 Task: Add Vicolo Beyond Italian Sausage & Roasted Mushrooms Pizza to the cart.
Action: Mouse moved to (27, 157)
Screenshot: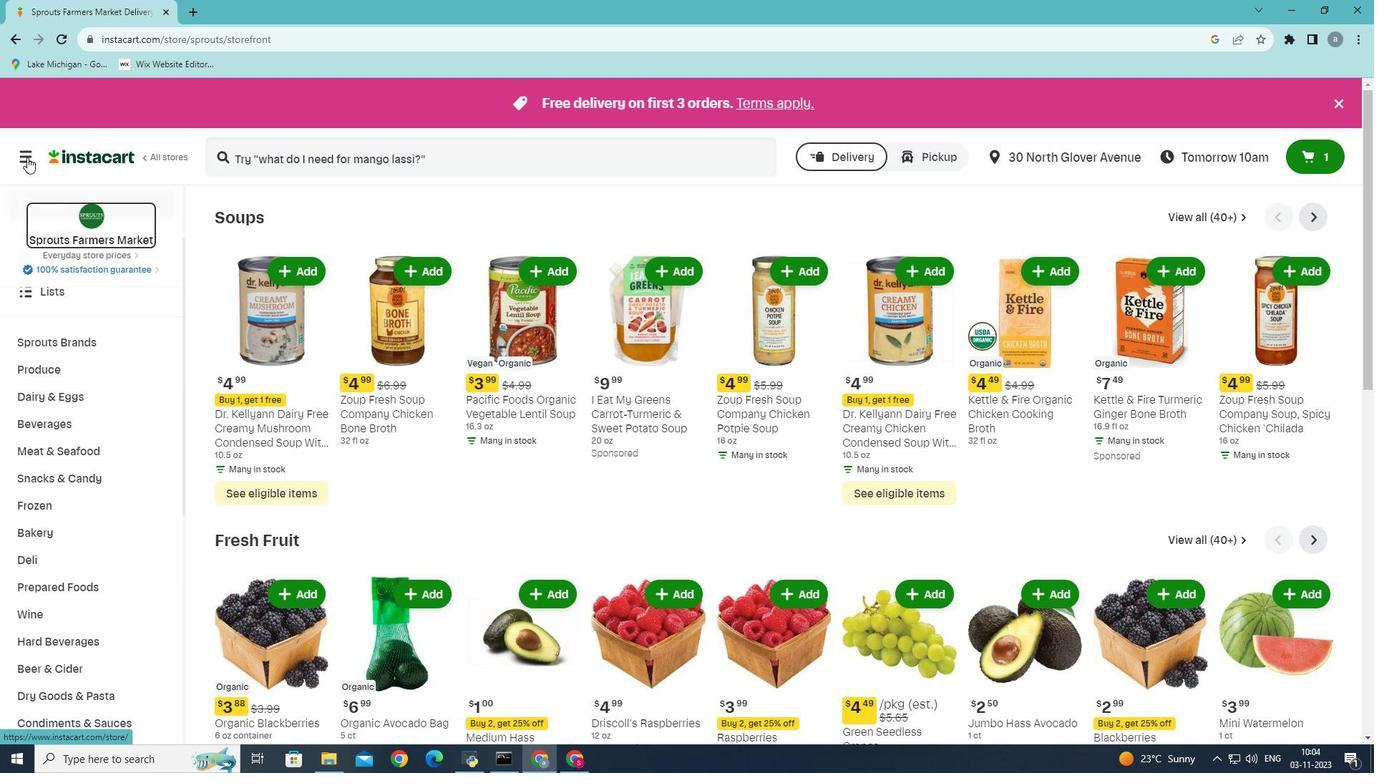 
Action: Mouse pressed left at (27, 157)
Screenshot: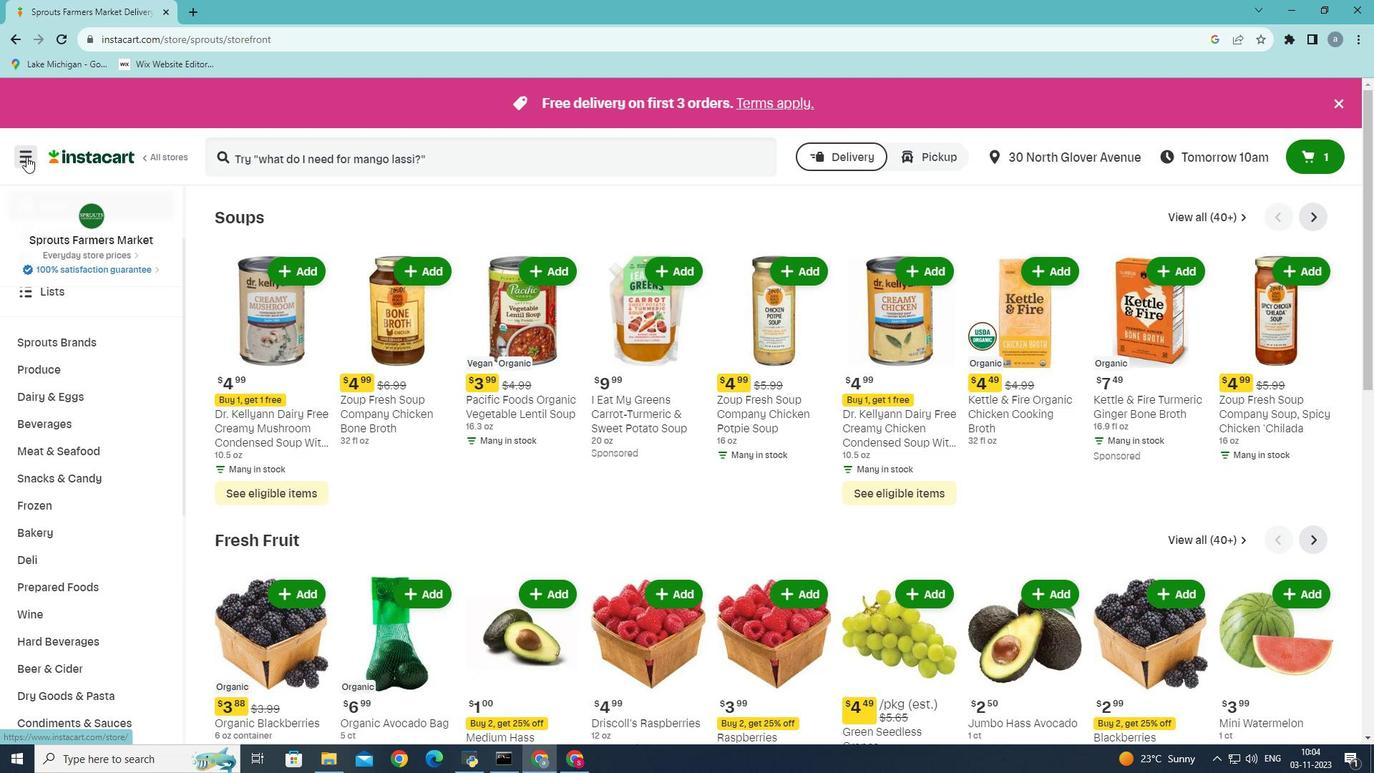 
Action: Mouse moved to (40, 400)
Screenshot: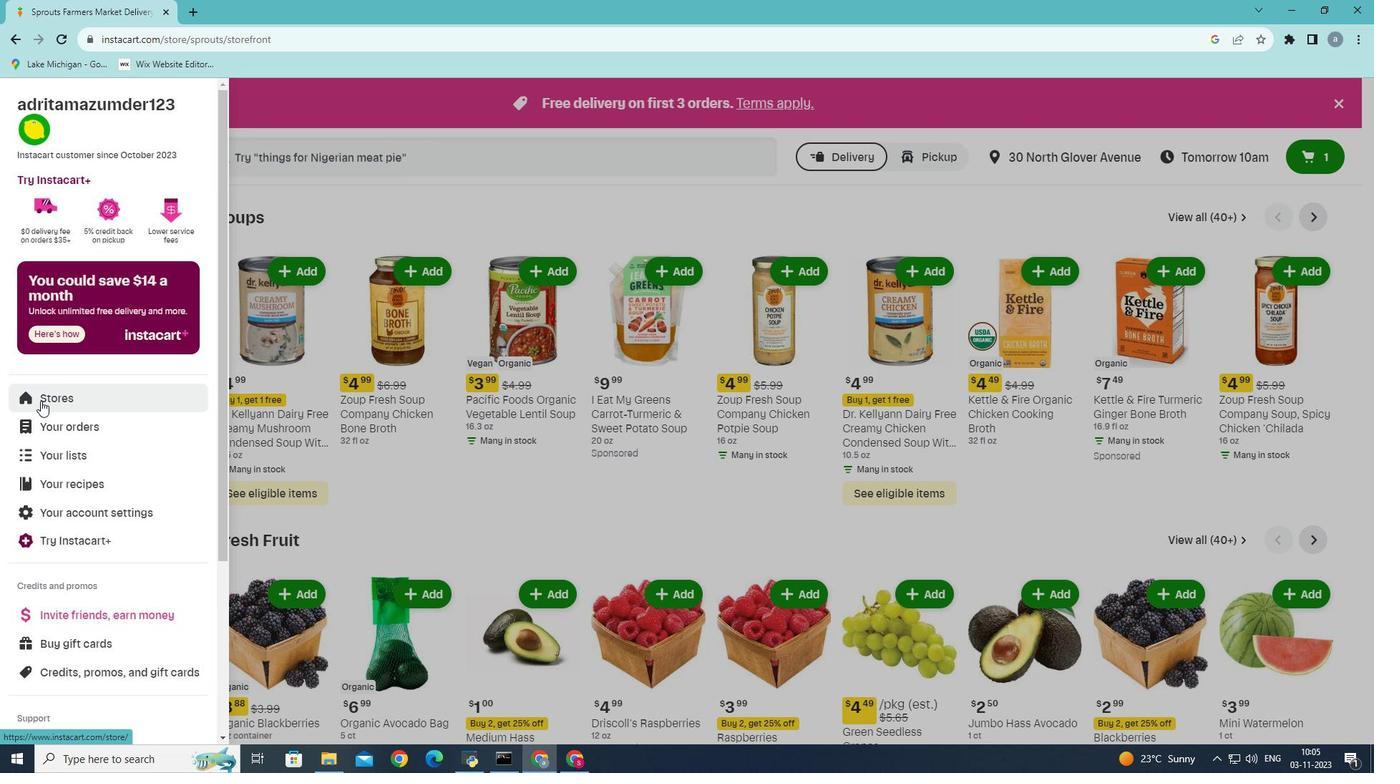 
Action: Mouse pressed left at (40, 400)
Screenshot: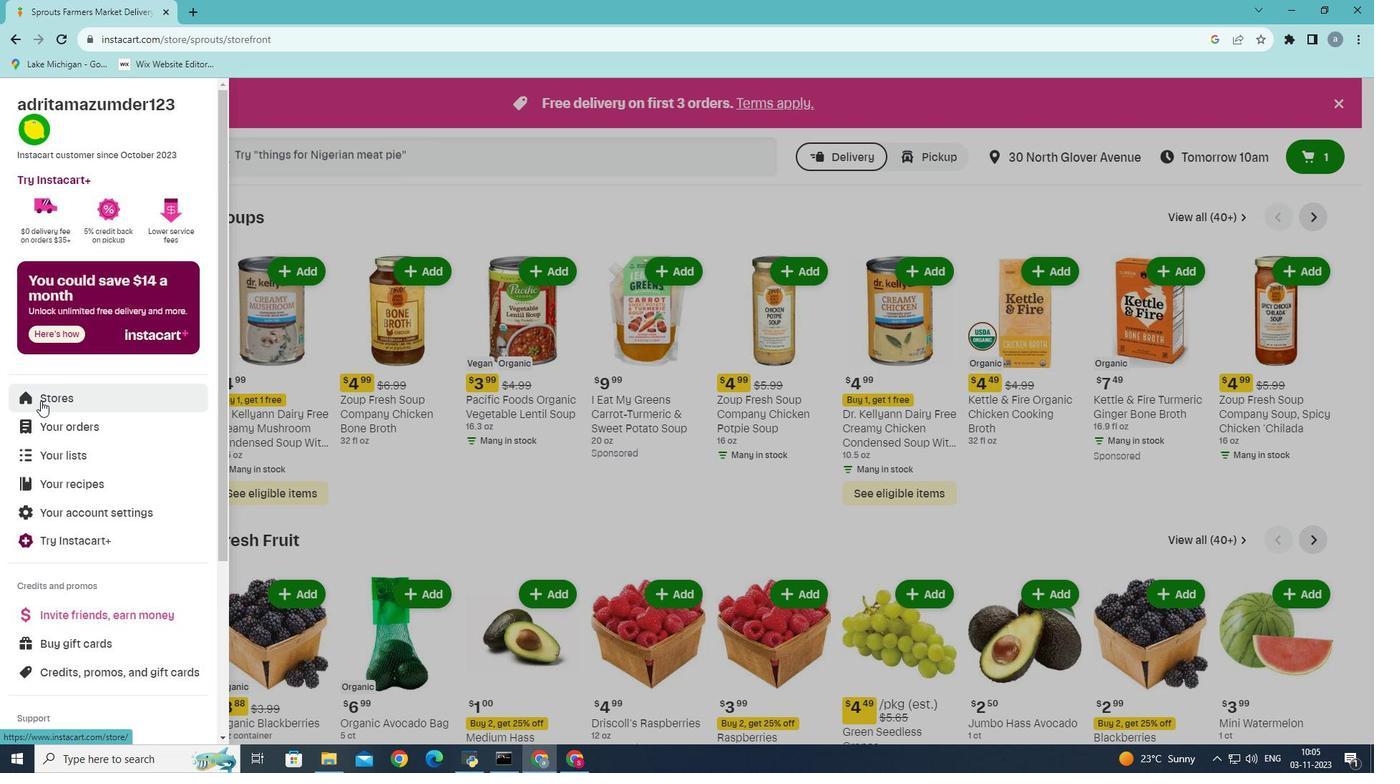 
Action: Mouse moved to (325, 148)
Screenshot: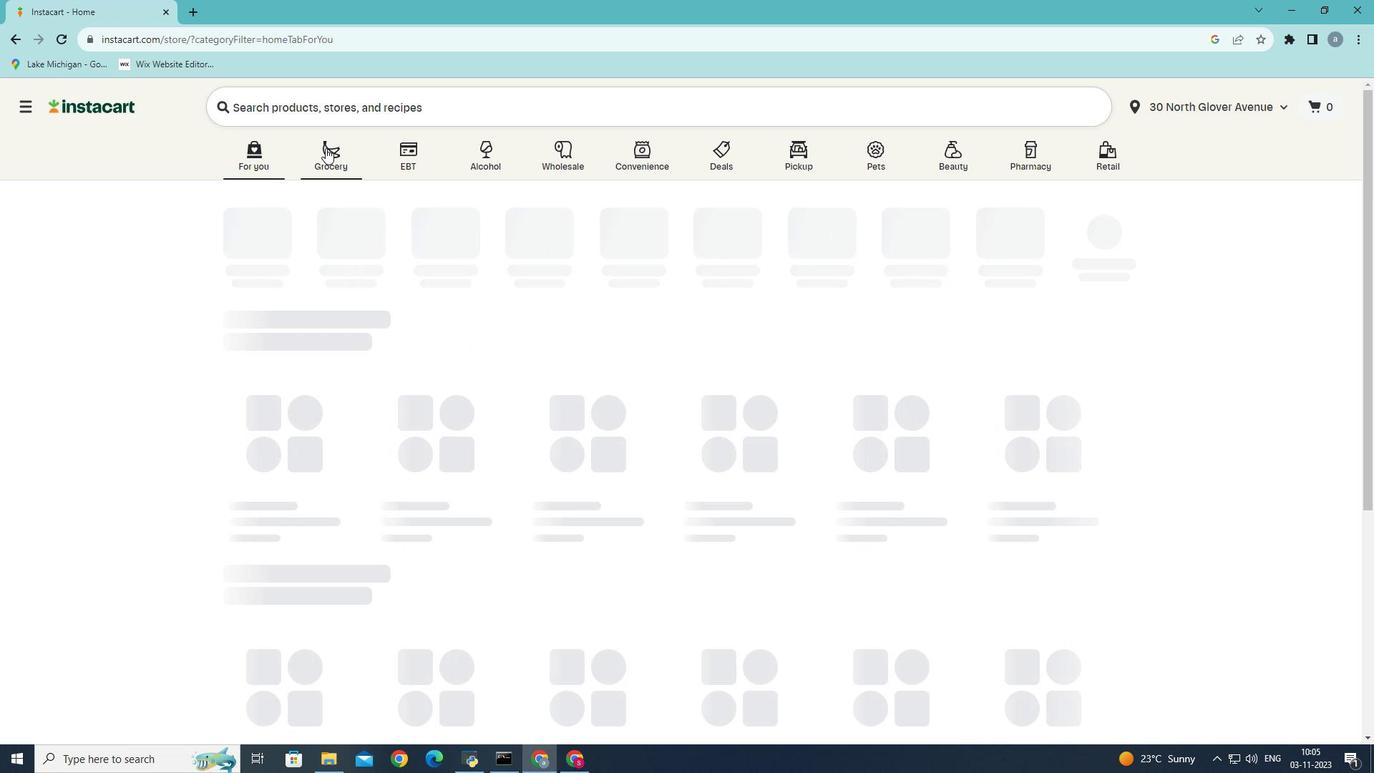 
Action: Mouse pressed left at (325, 148)
Screenshot: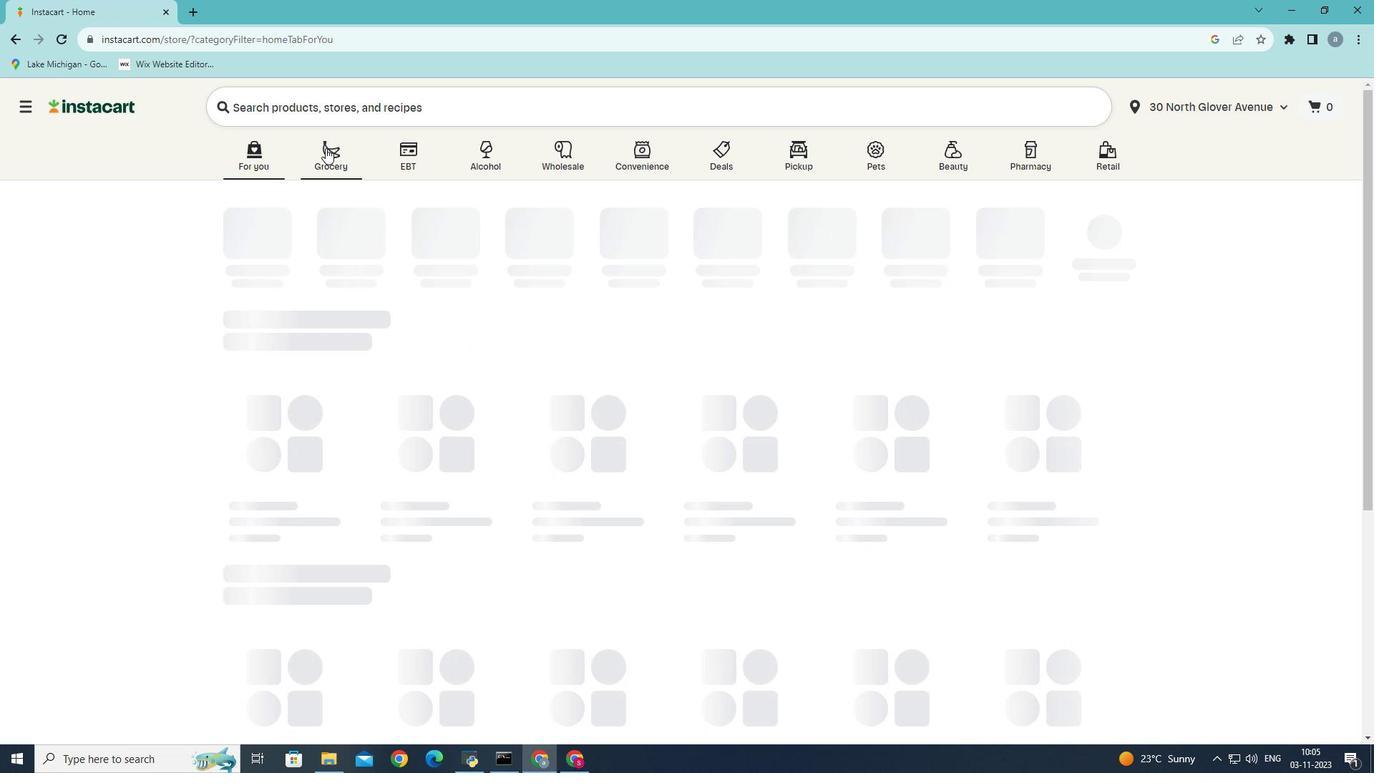 
Action: Mouse moved to (287, 412)
Screenshot: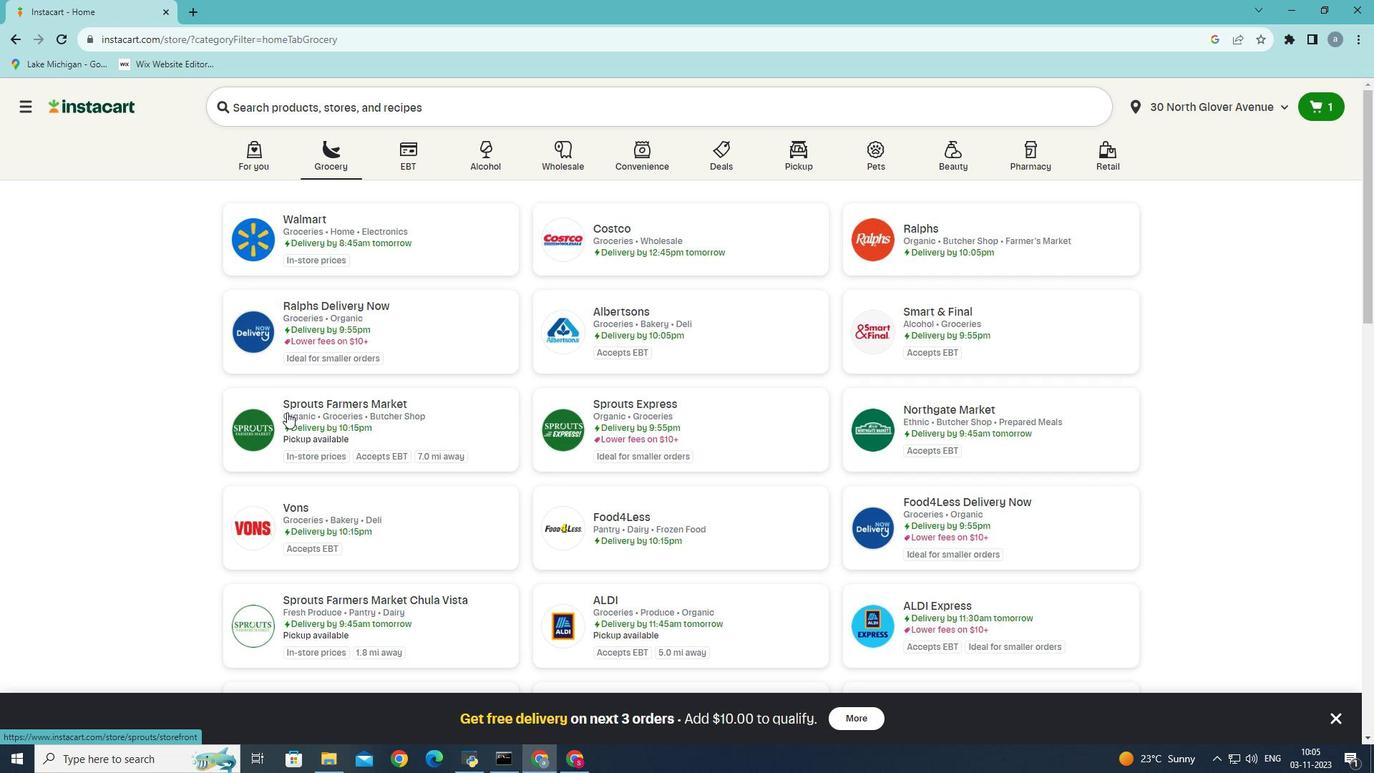 
Action: Mouse pressed left at (287, 412)
Screenshot: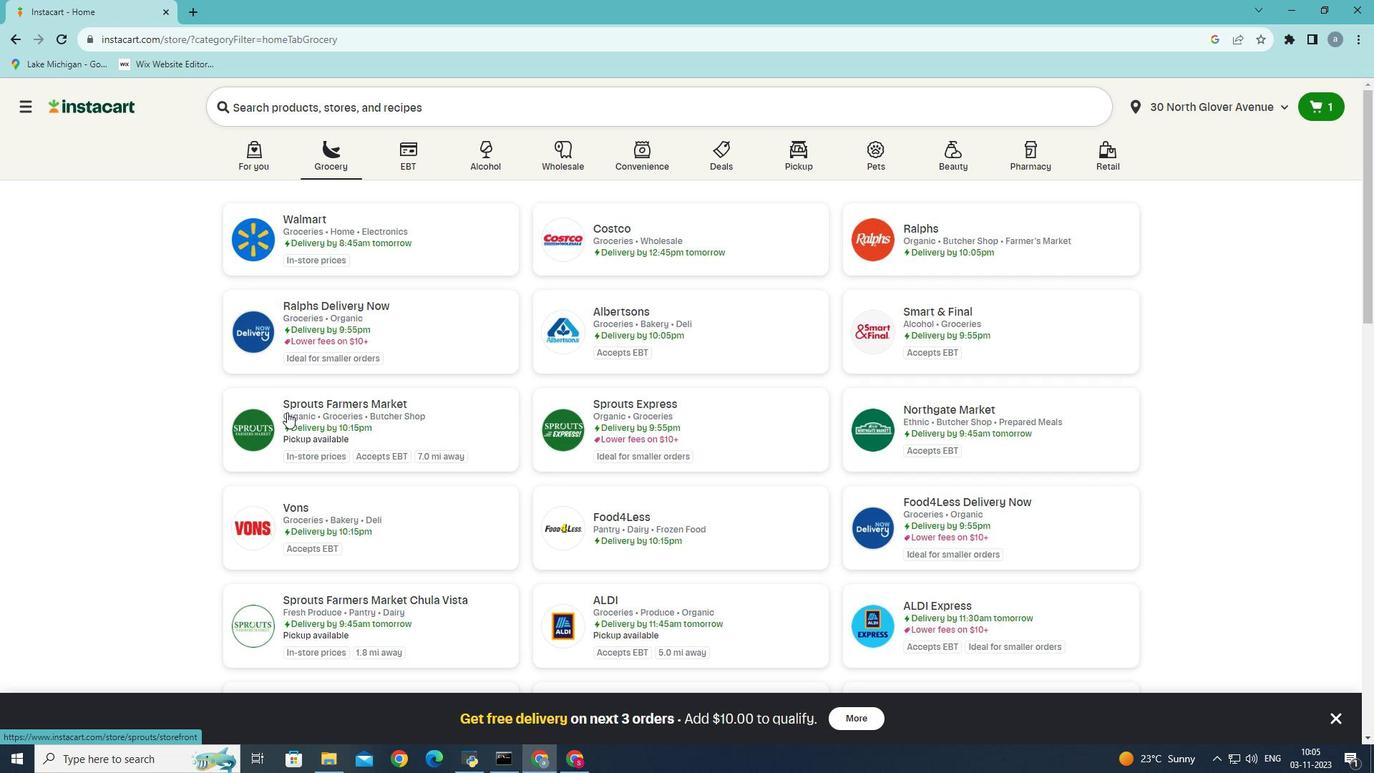 
Action: Mouse moved to (51, 662)
Screenshot: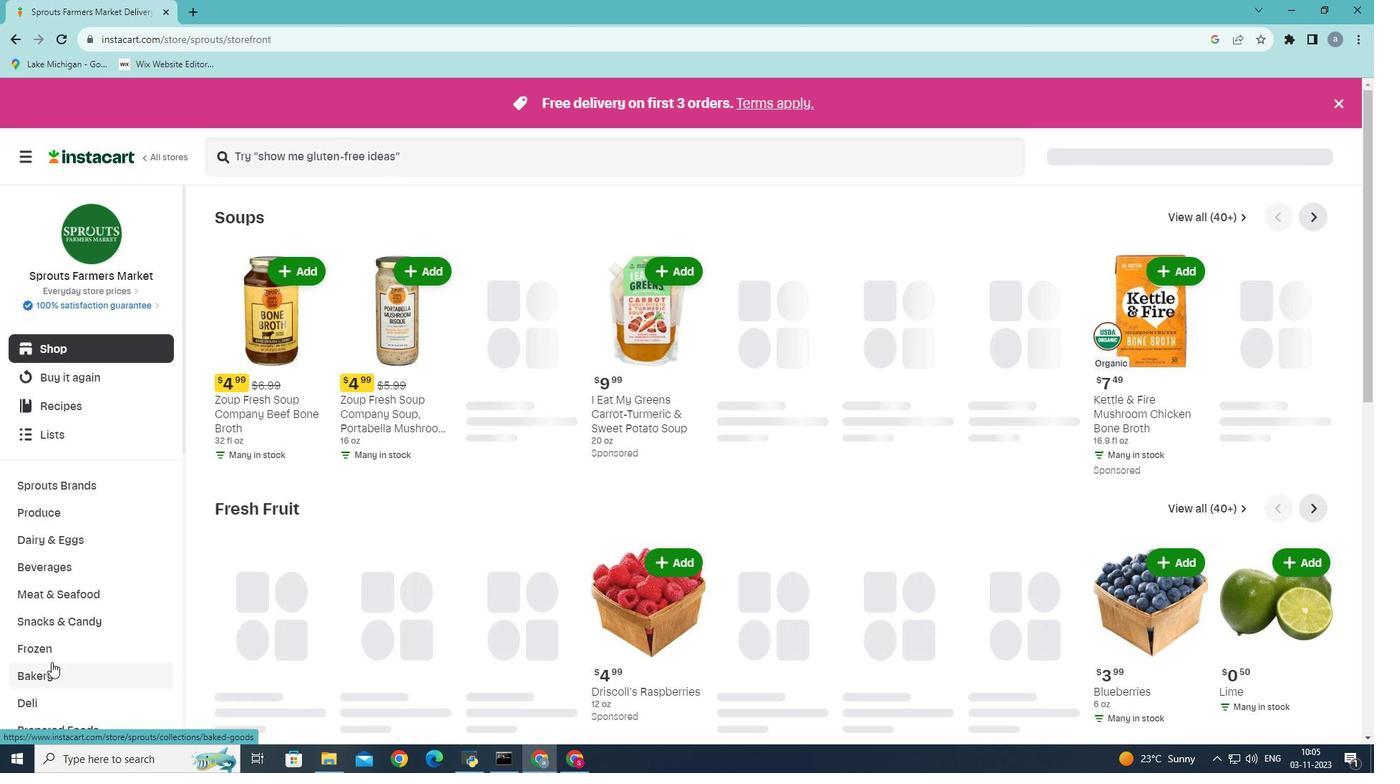
Action: Mouse scrolled (51, 661) with delta (0, 0)
Screenshot: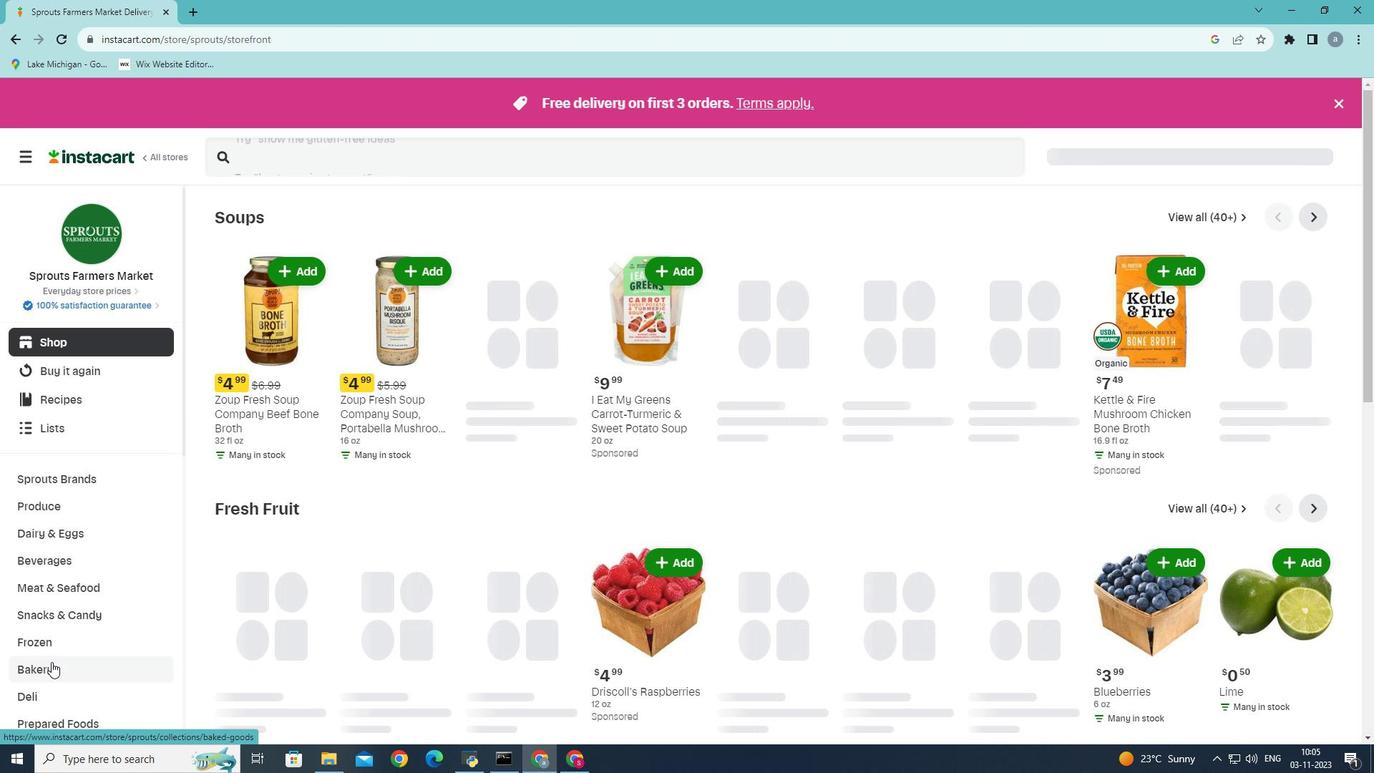 
Action: Mouse moved to (51, 662)
Screenshot: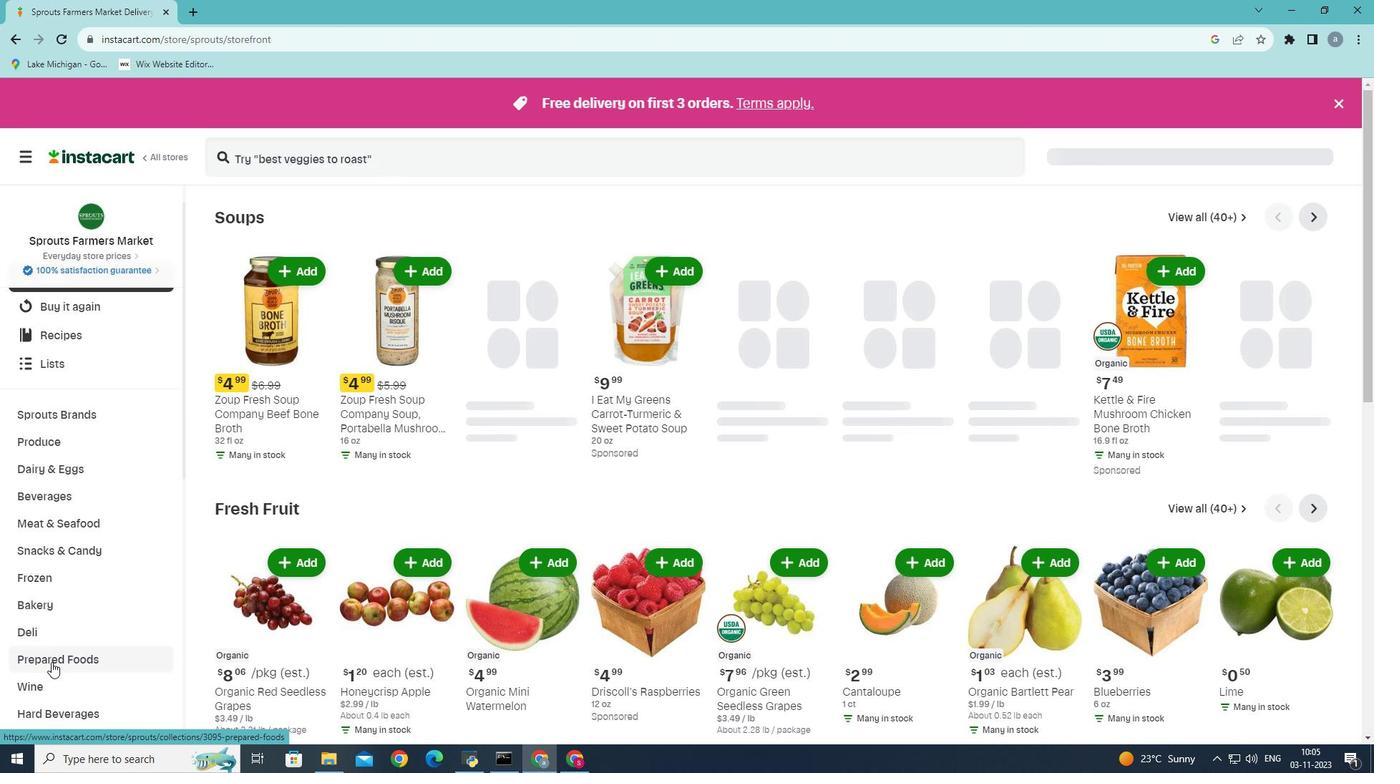 
Action: Mouse pressed left at (51, 662)
Screenshot: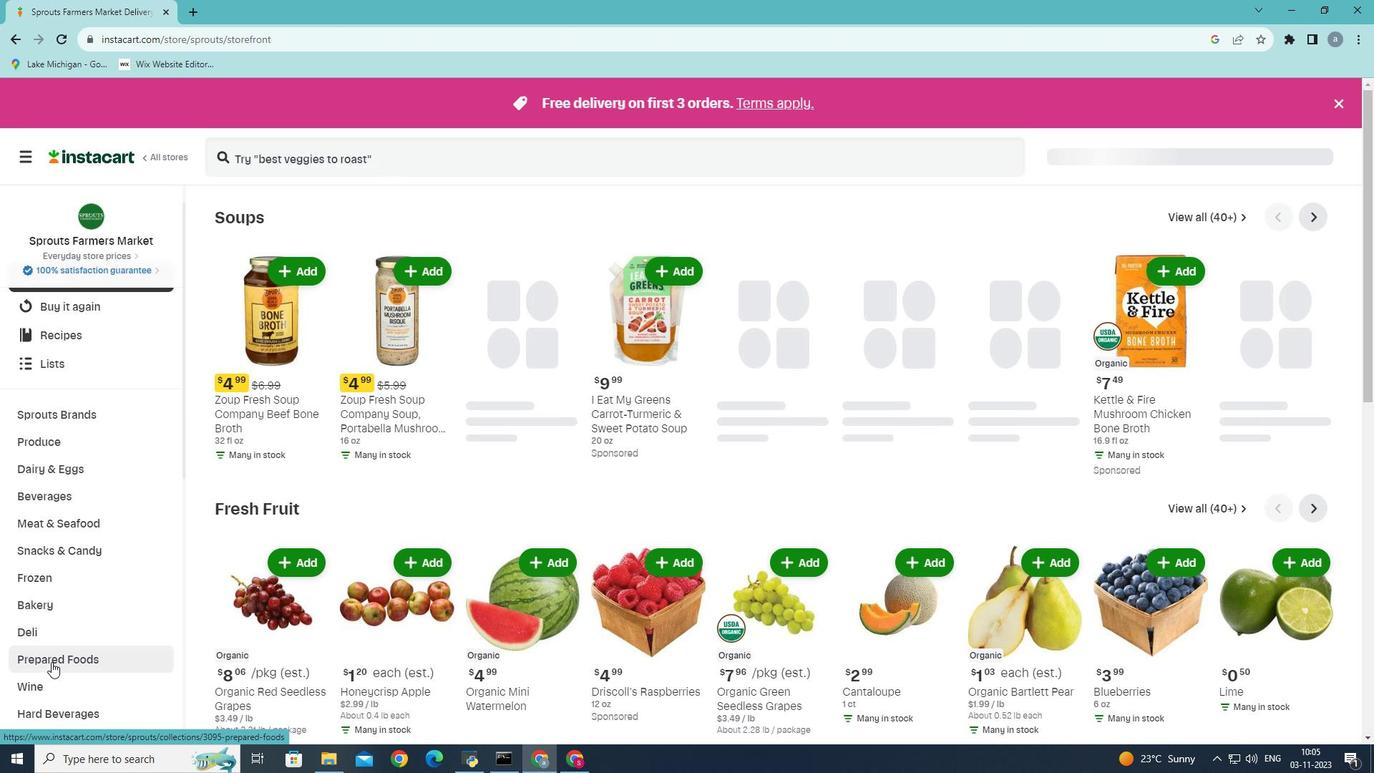 
Action: Mouse moved to (524, 252)
Screenshot: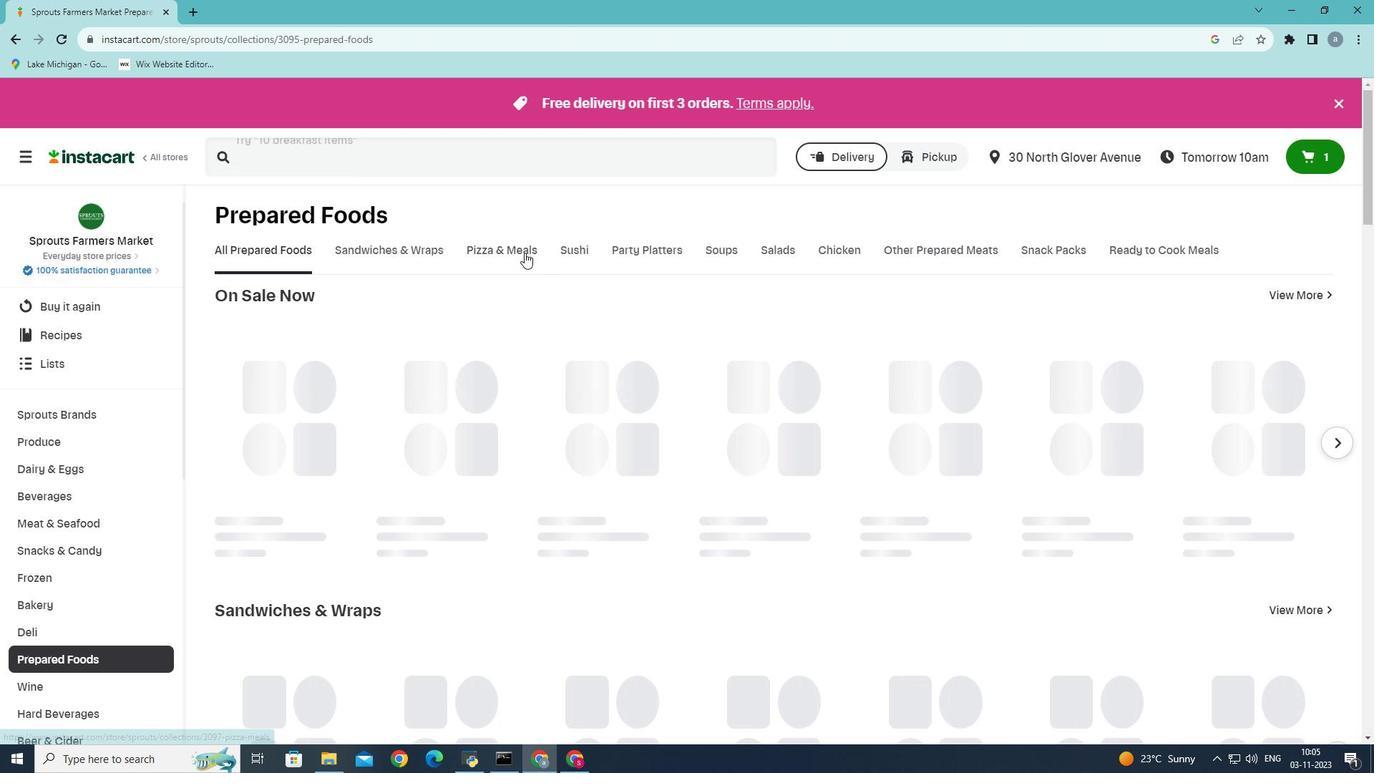 
Action: Mouse pressed left at (524, 252)
Screenshot: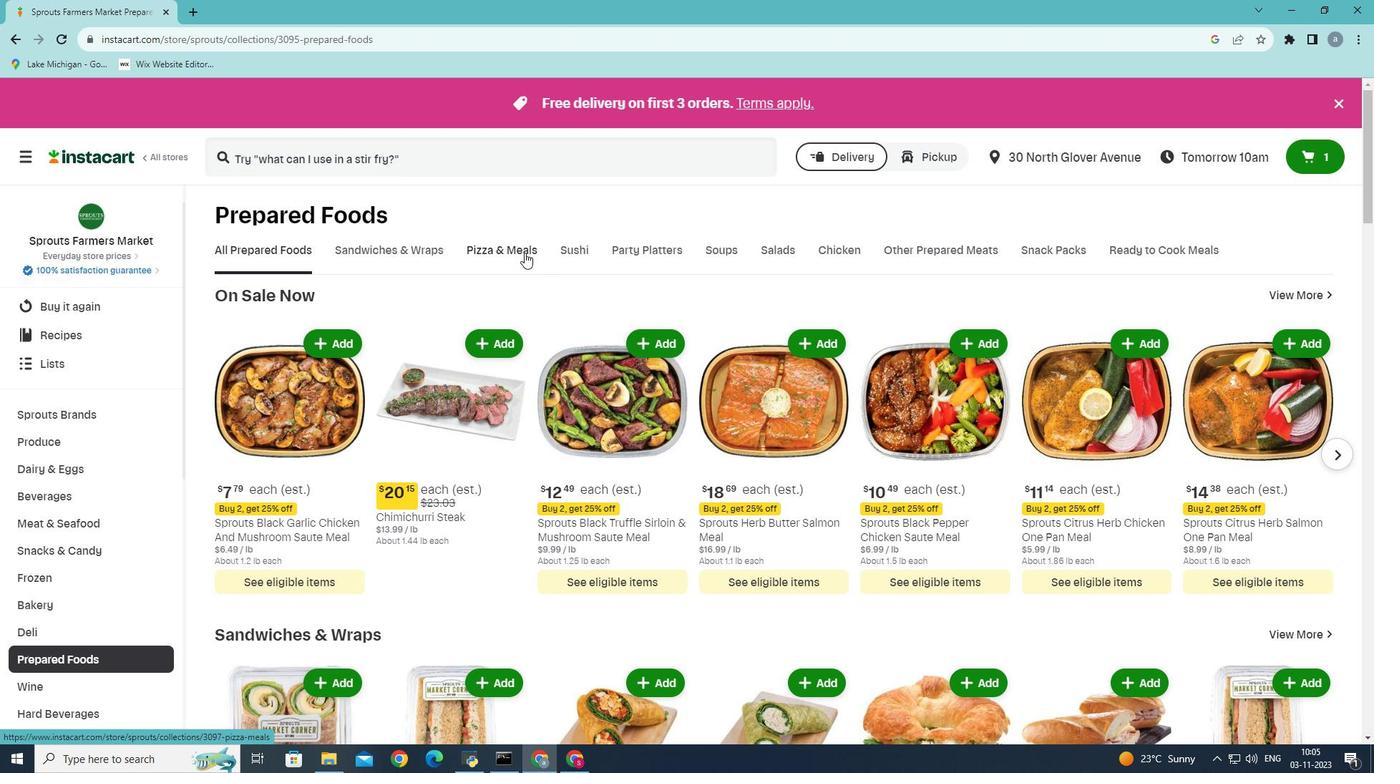 
Action: Mouse moved to (296, 310)
Screenshot: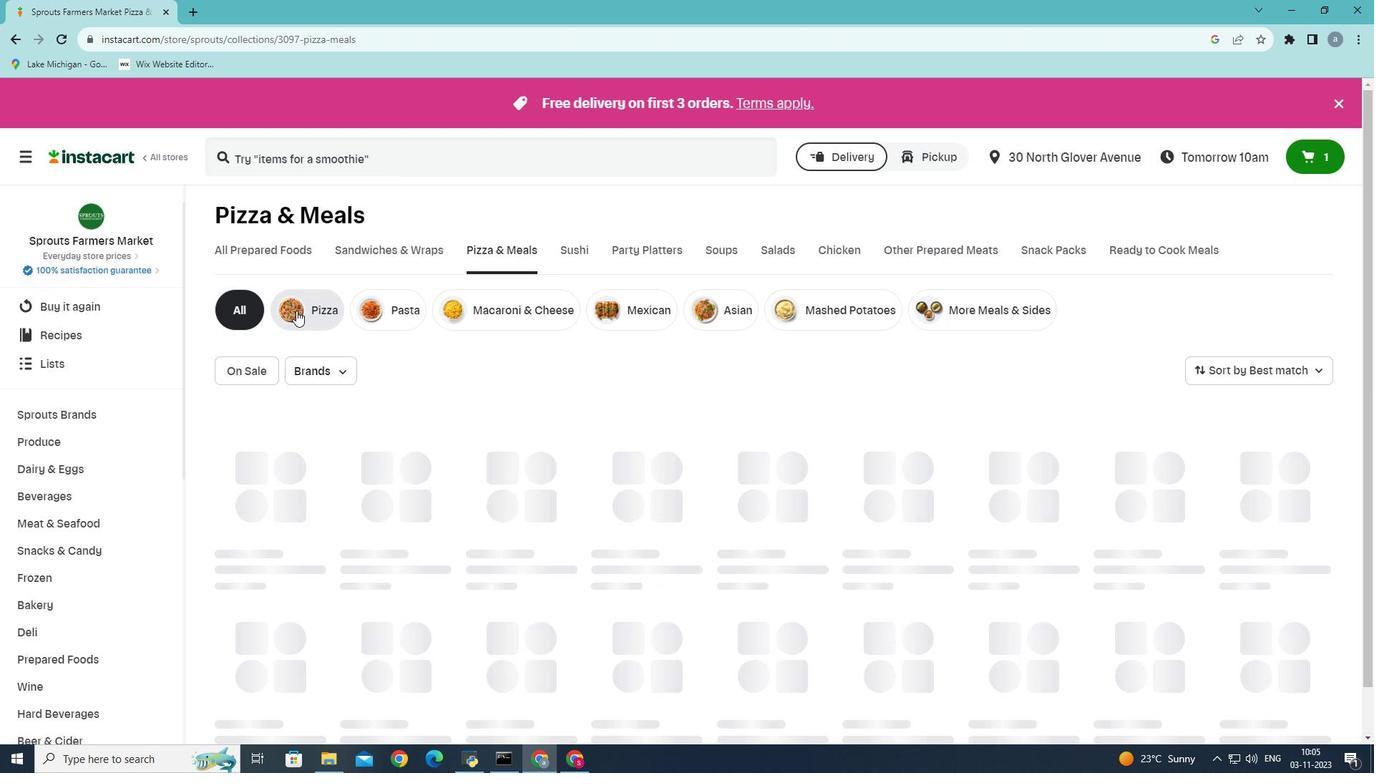 
Action: Mouse pressed left at (296, 310)
Screenshot: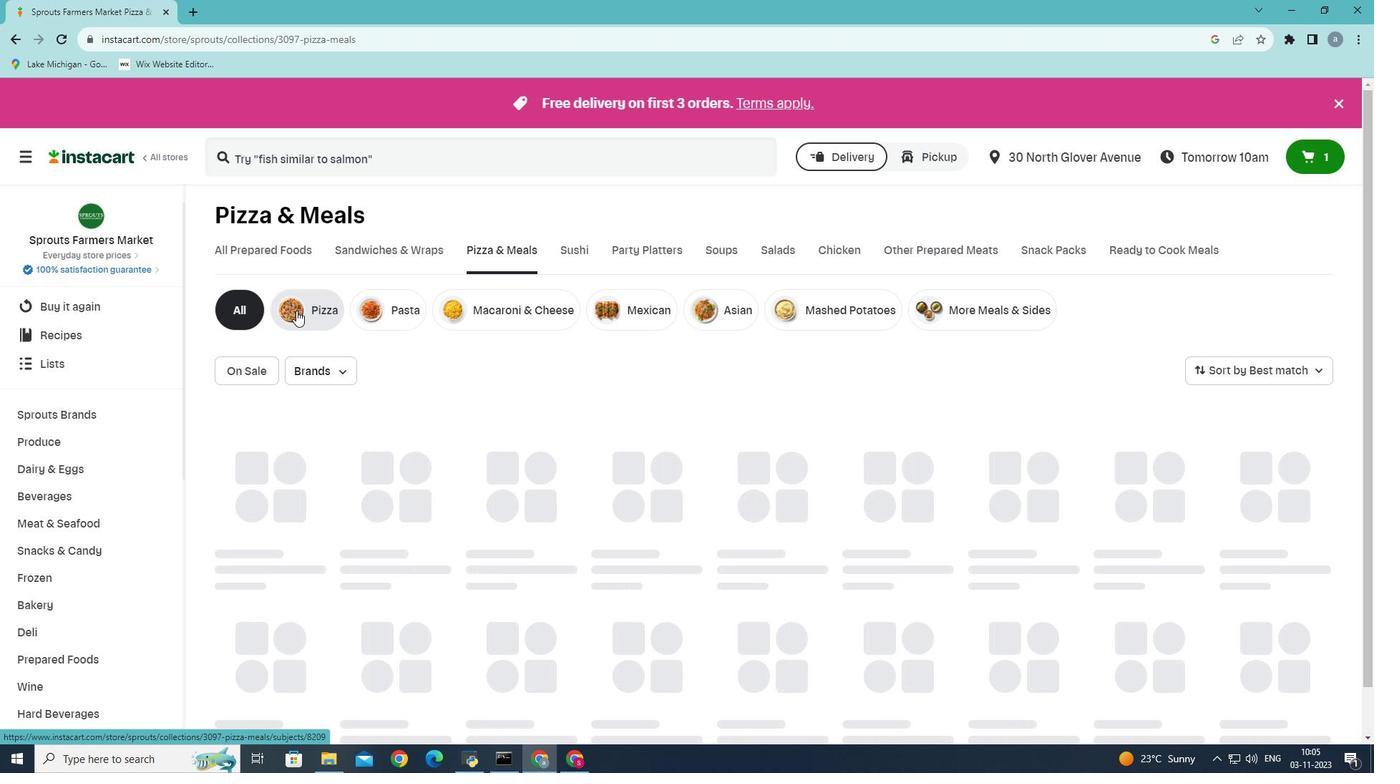 
Action: Mouse moved to (801, 448)
Screenshot: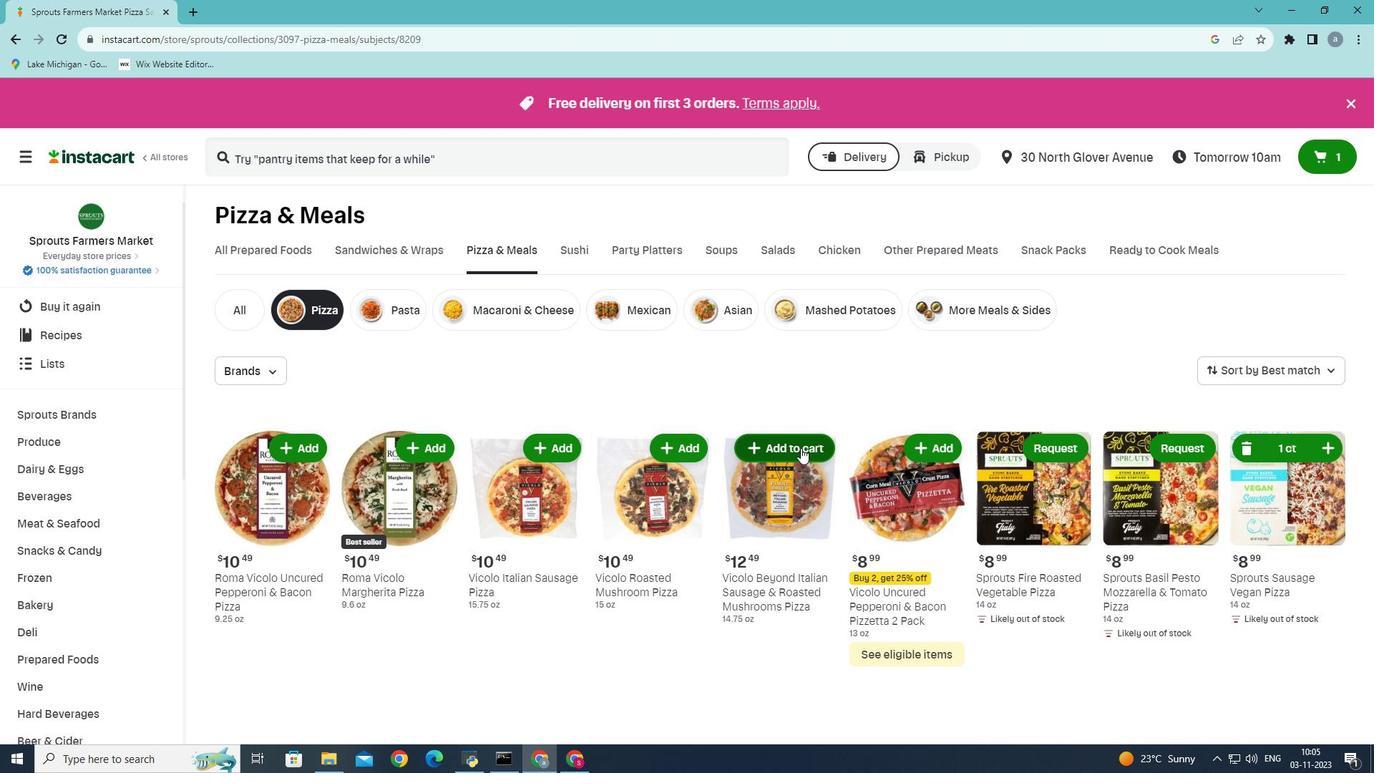 
Action: Mouse pressed left at (801, 448)
Screenshot: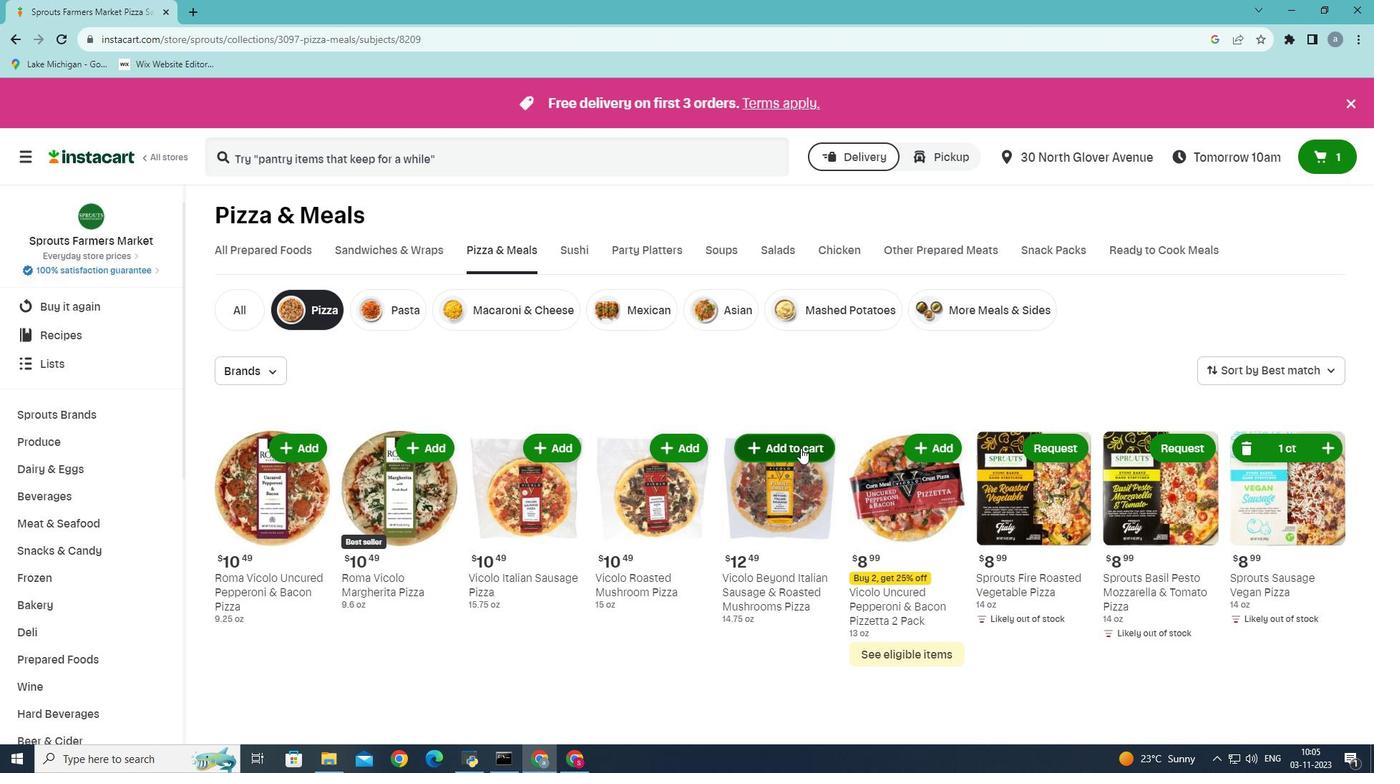 
